 Task: Adjust the calendar view to display 'Start' and 'End' date/time fields.
Action: Mouse moved to (21, 58)
Screenshot: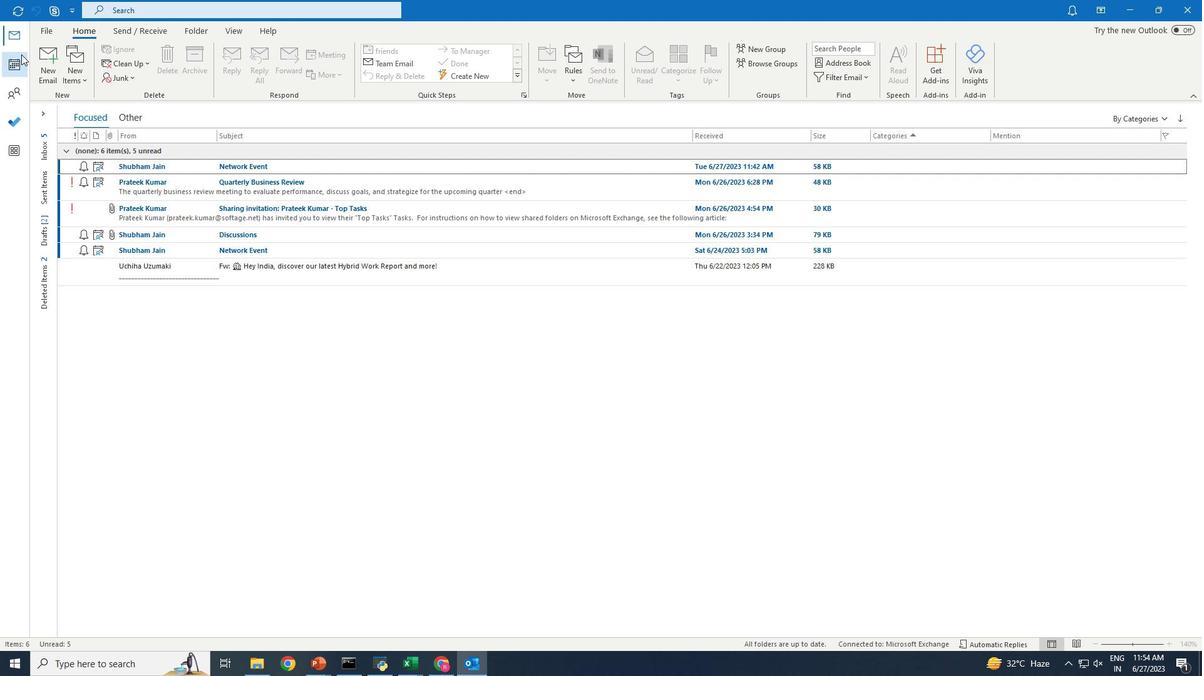 
Action: Mouse pressed left at (21, 58)
Screenshot: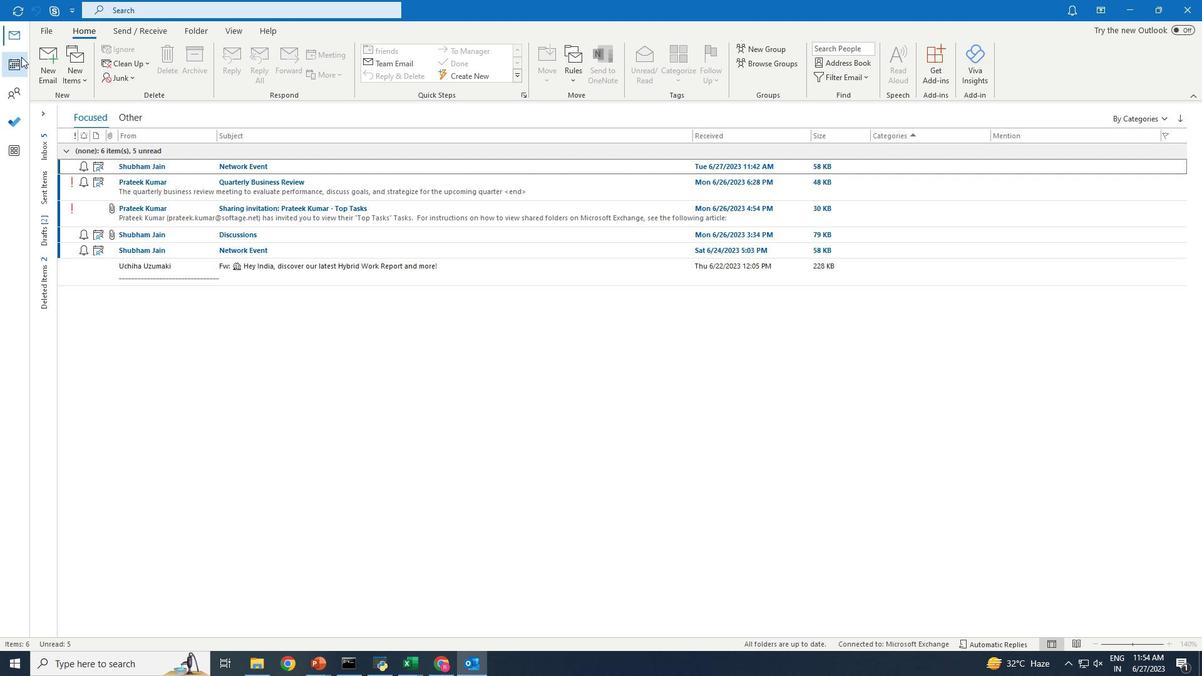 
Action: Mouse moved to (236, 33)
Screenshot: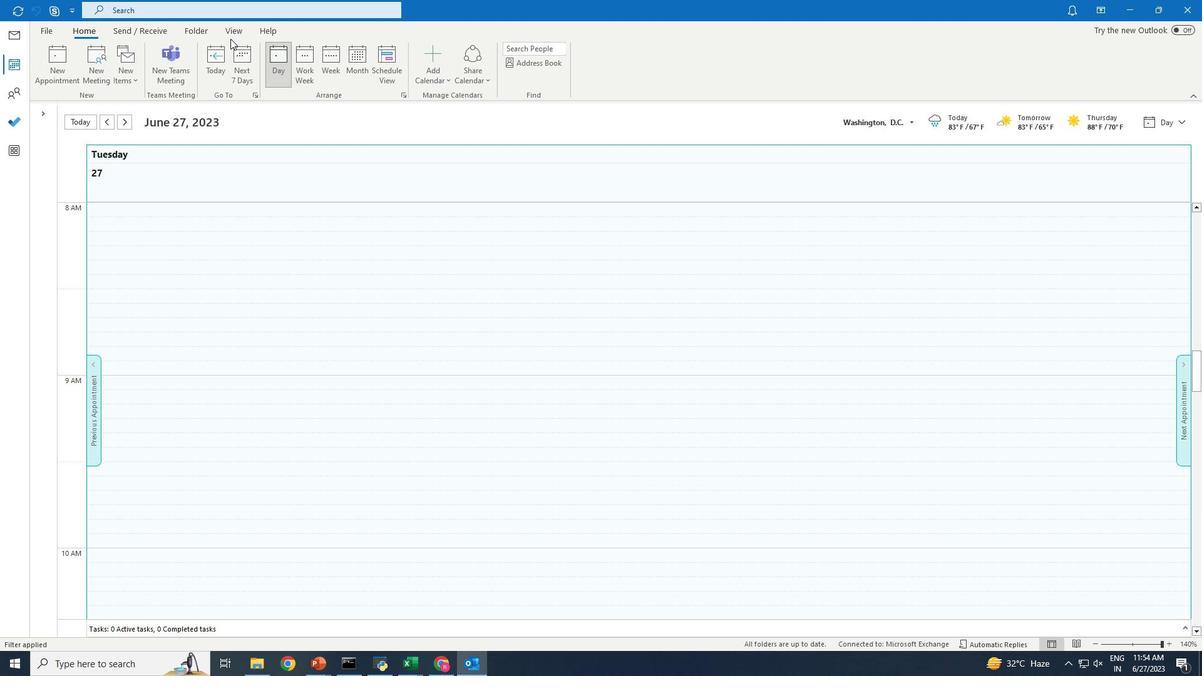 
Action: Mouse pressed left at (236, 33)
Screenshot: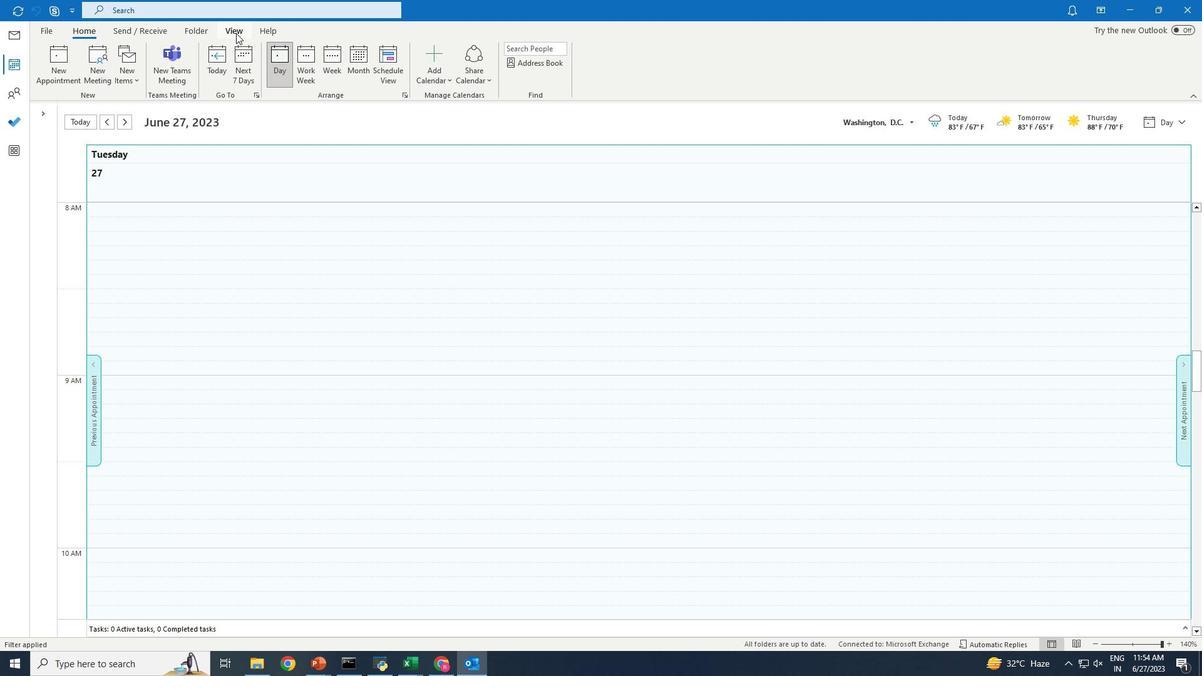 
Action: Mouse moved to (86, 64)
Screenshot: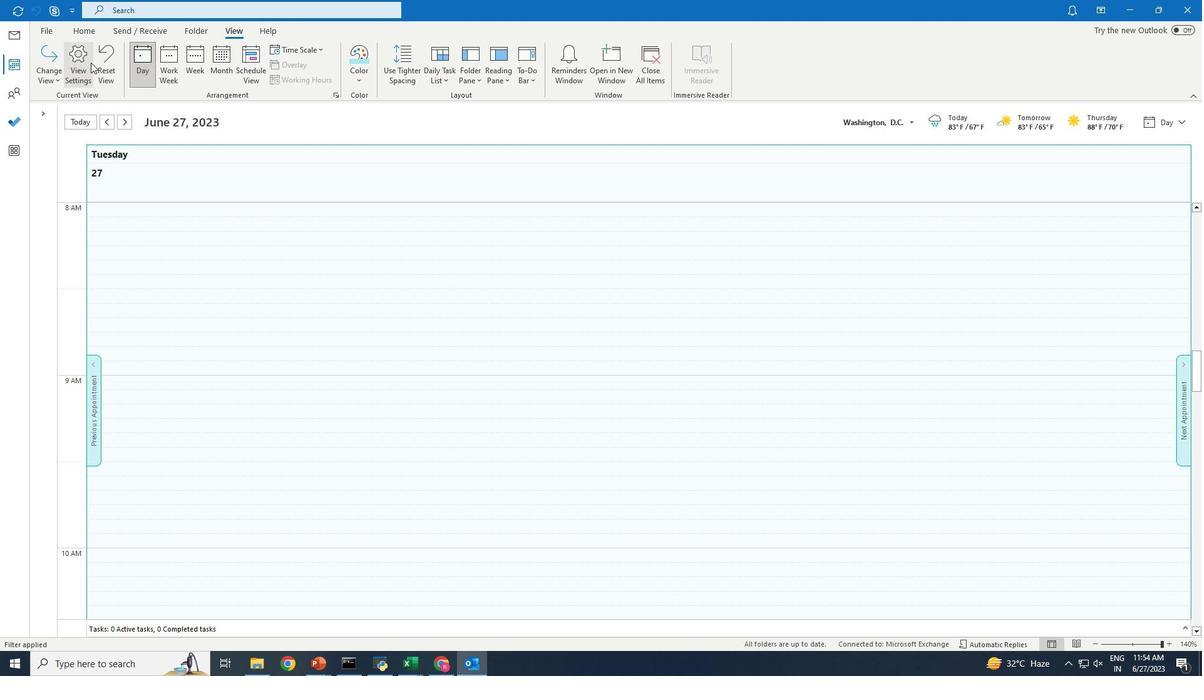 
Action: Mouse pressed left at (86, 64)
Screenshot: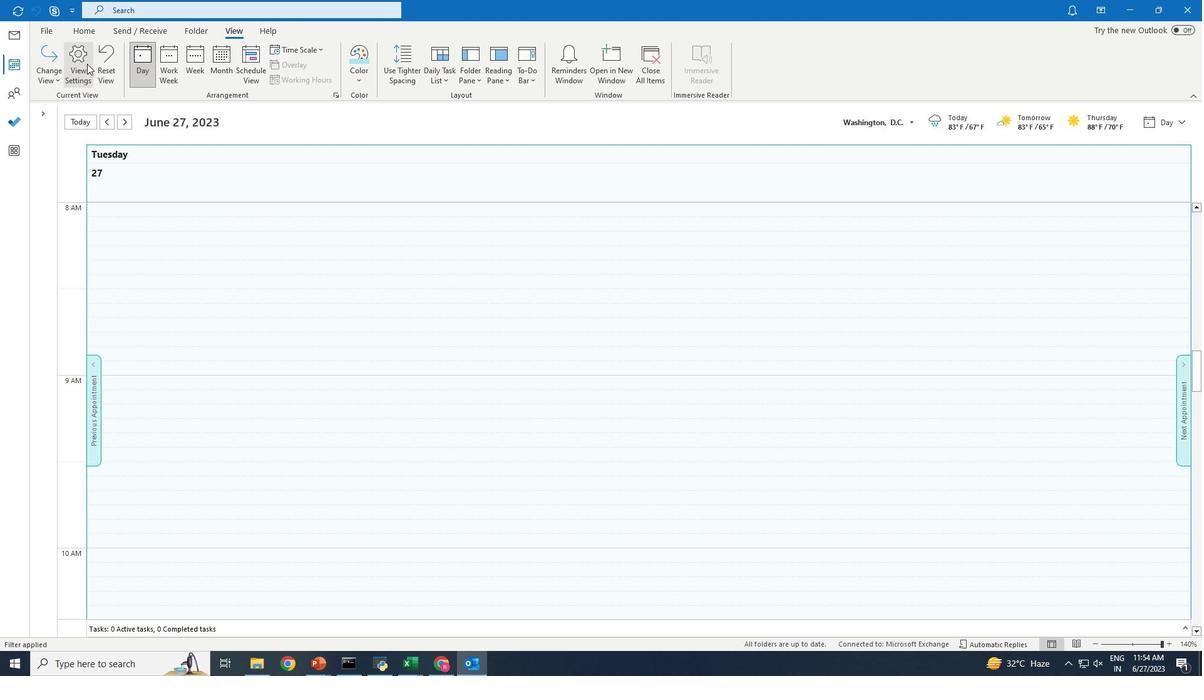 
Action: Mouse moved to (506, 262)
Screenshot: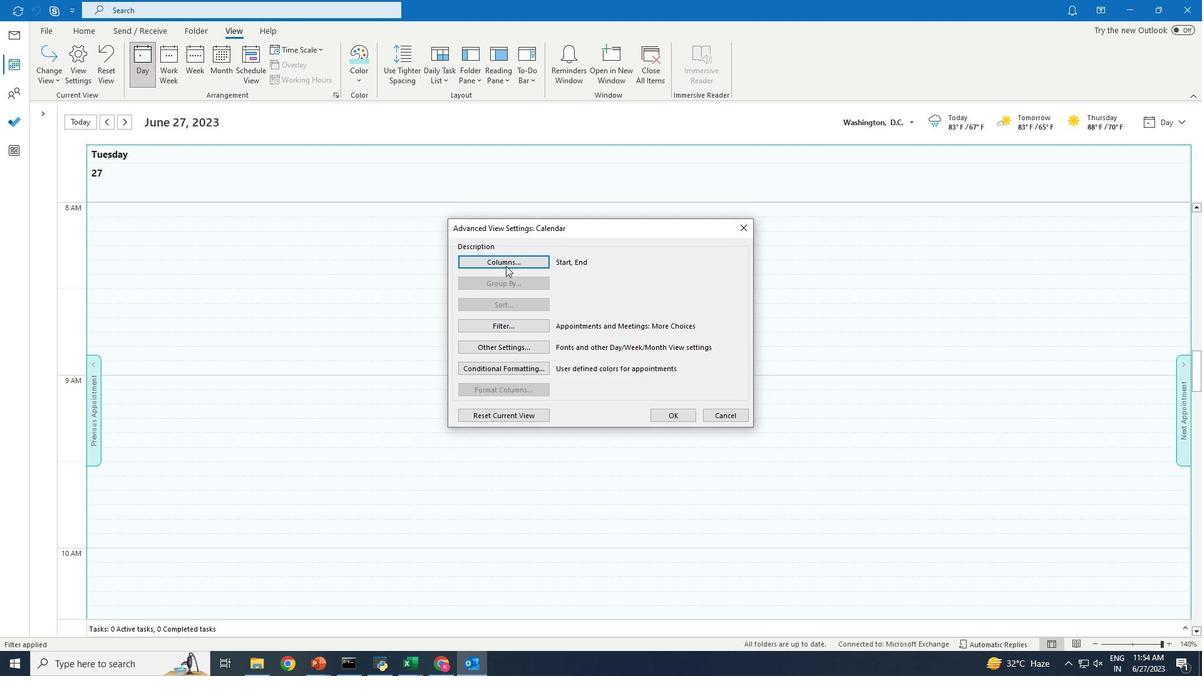 
Action: Mouse pressed left at (506, 262)
Screenshot: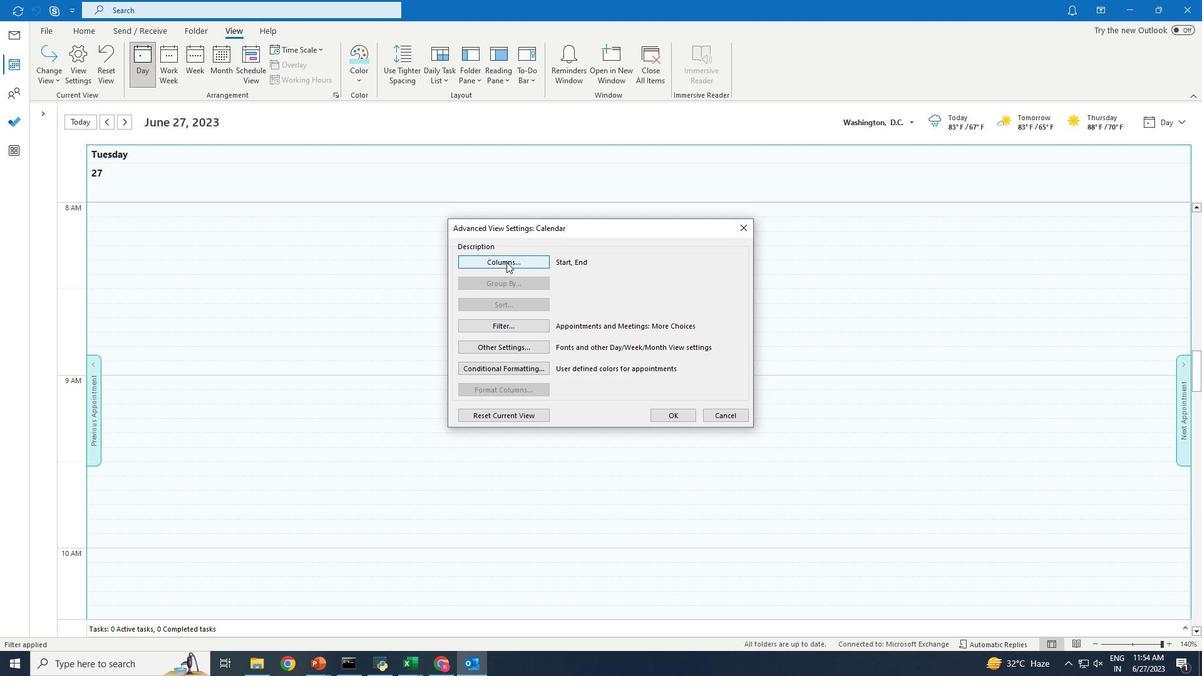 
Action: Mouse moved to (531, 416)
Screenshot: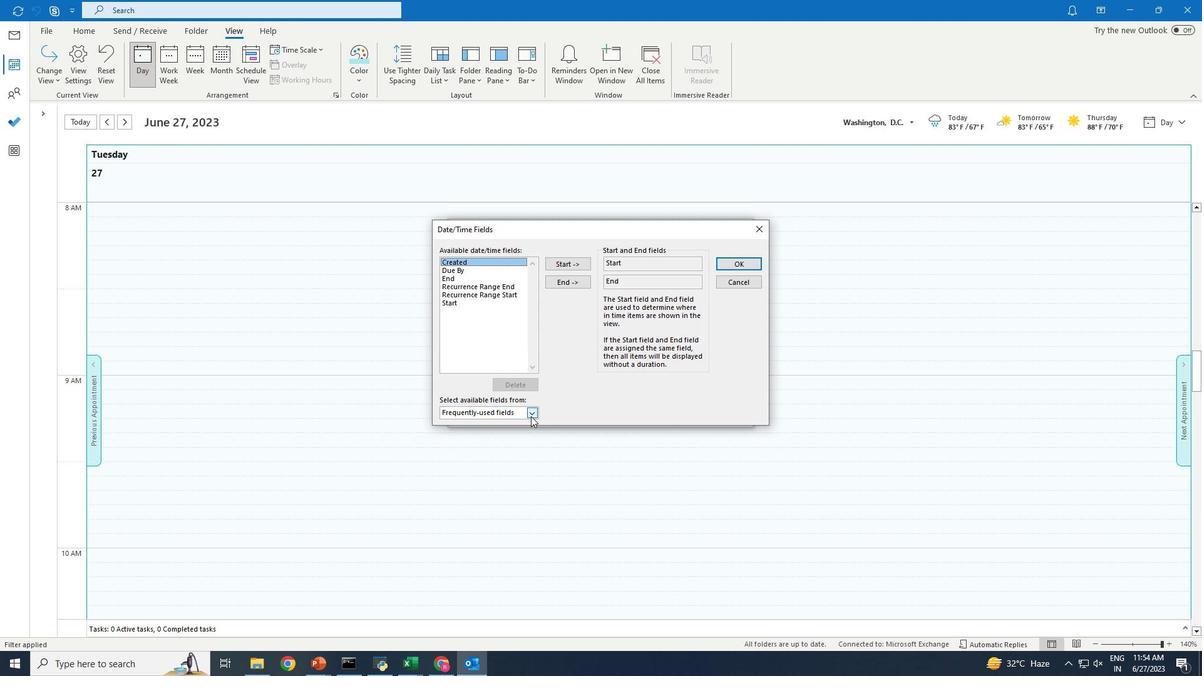 
Action: Mouse pressed left at (531, 416)
Screenshot: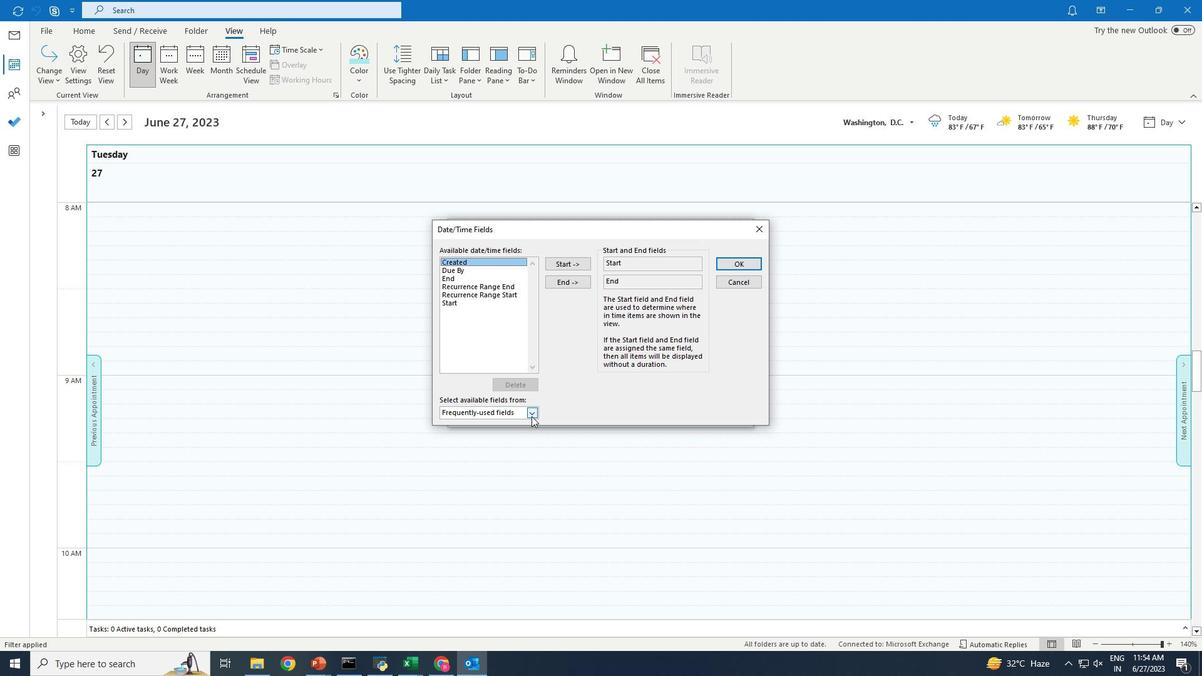 
Action: Mouse moved to (484, 430)
Screenshot: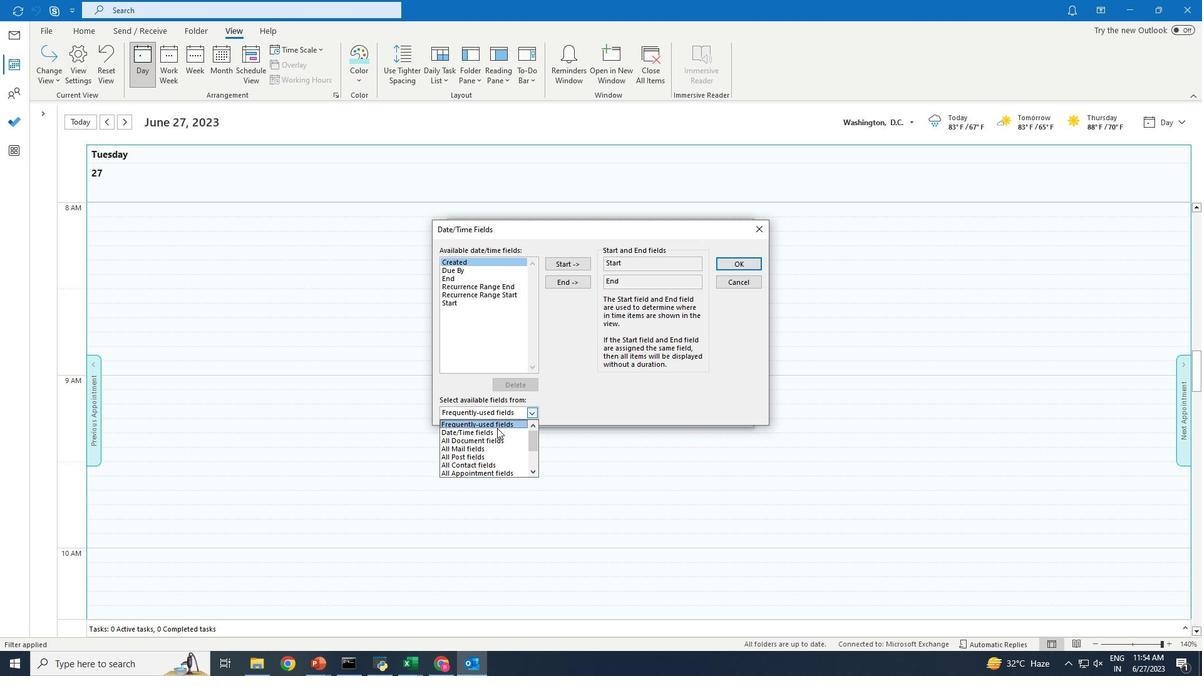 
Action: Mouse pressed left at (484, 430)
Screenshot: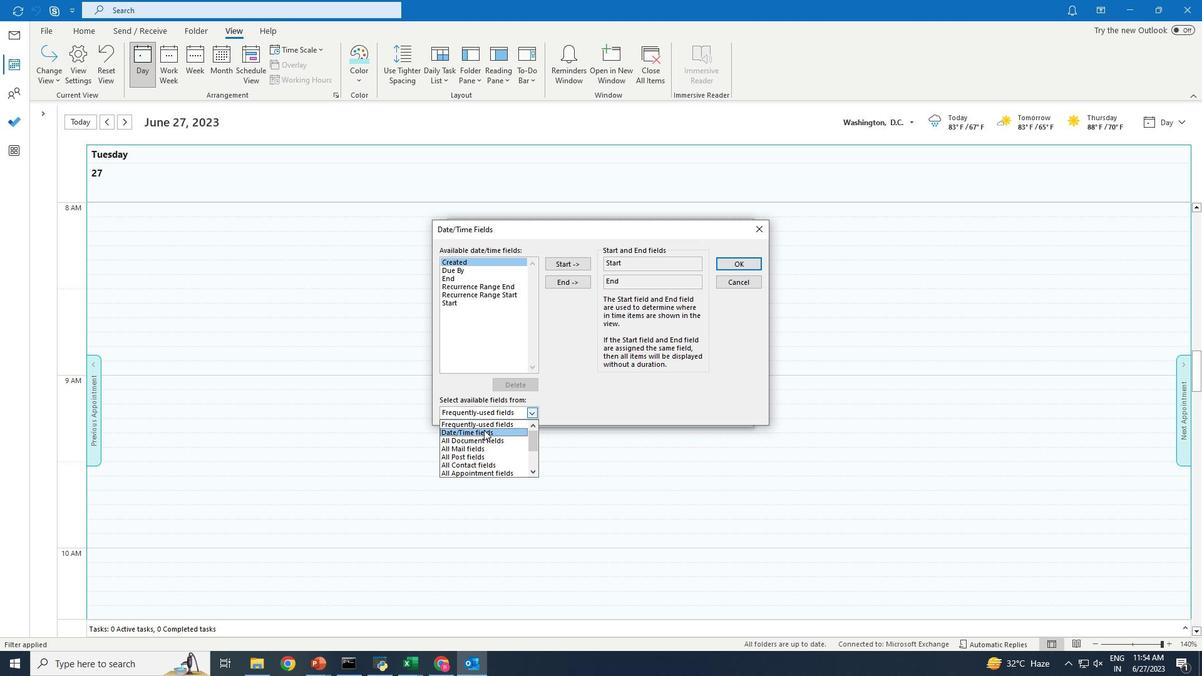 
Action: Mouse moved to (731, 261)
Screenshot: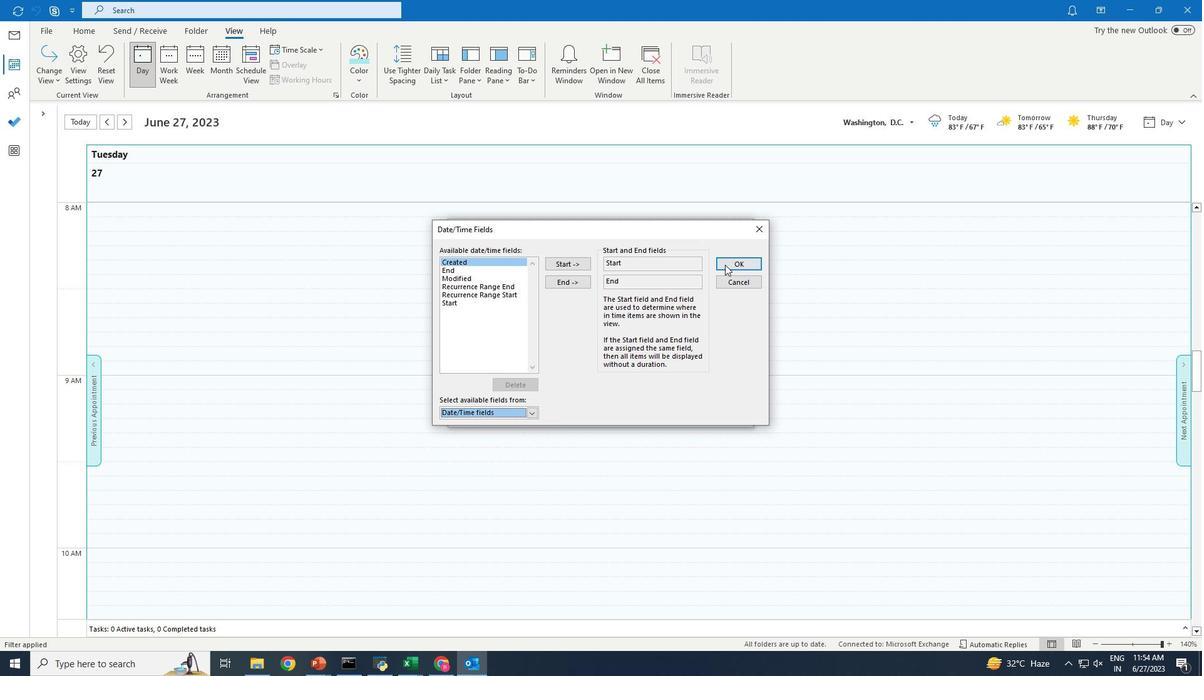 
Action: Mouse pressed left at (731, 261)
Screenshot: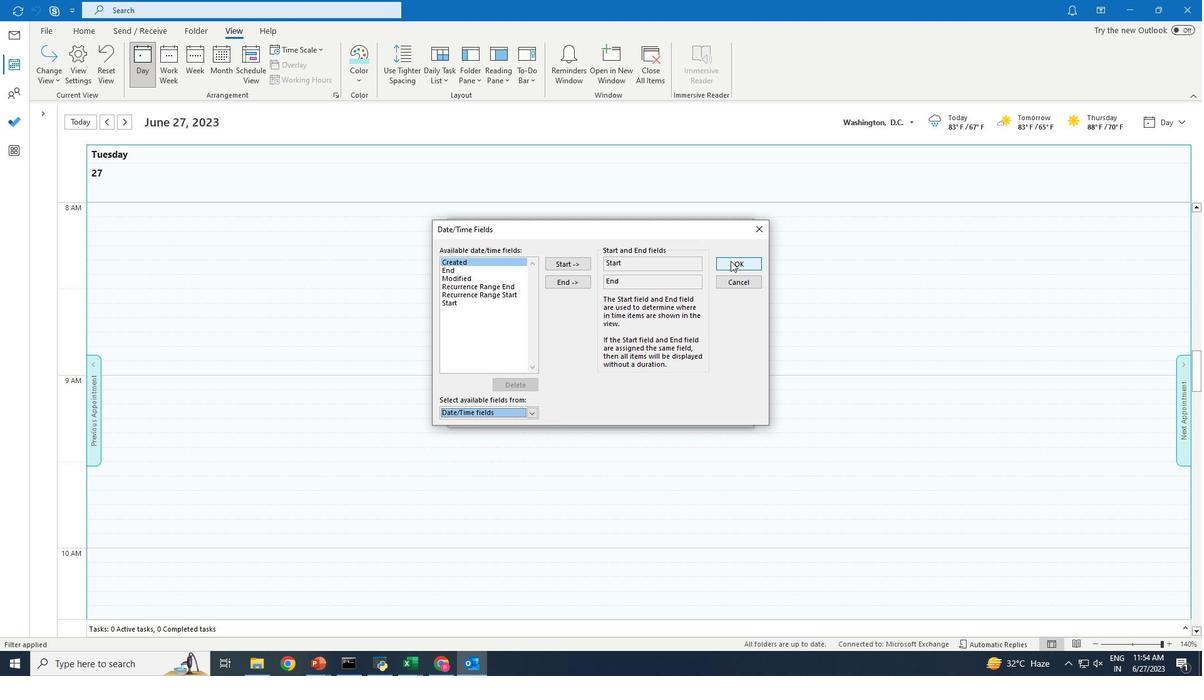 
Action: Mouse moved to (662, 417)
Screenshot: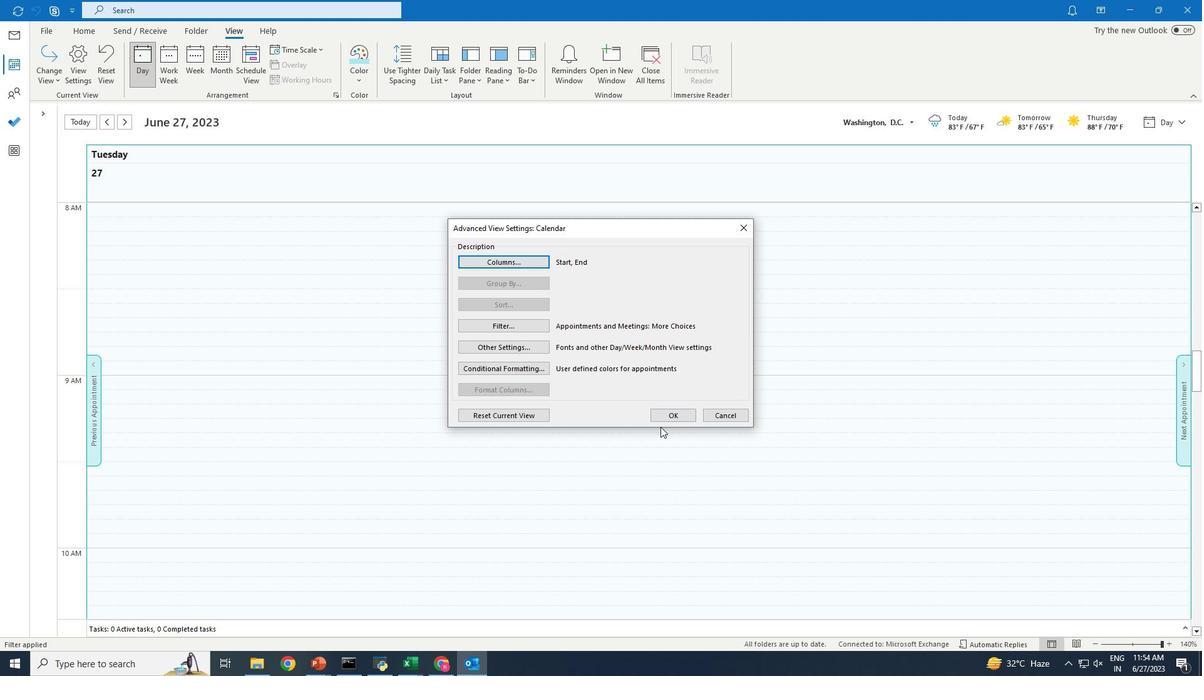 
Action: Mouse pressed left at (662, 417)
Screenshot: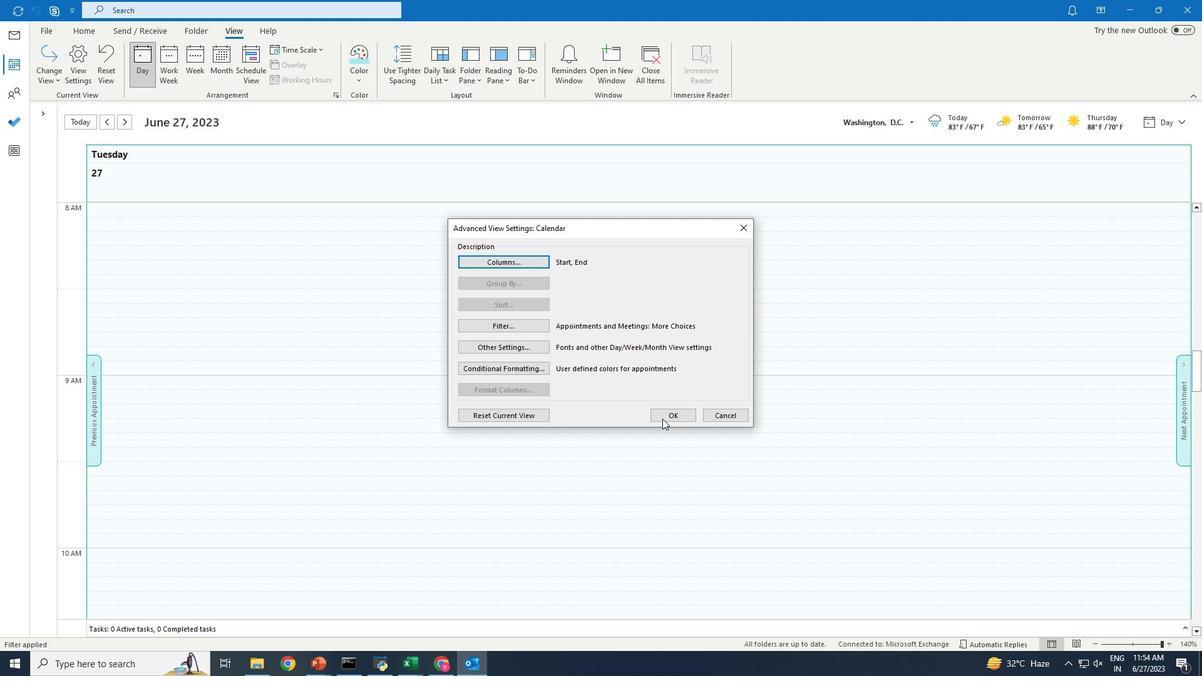 
Action: Mouse moved to (662, 415)
Screenshot: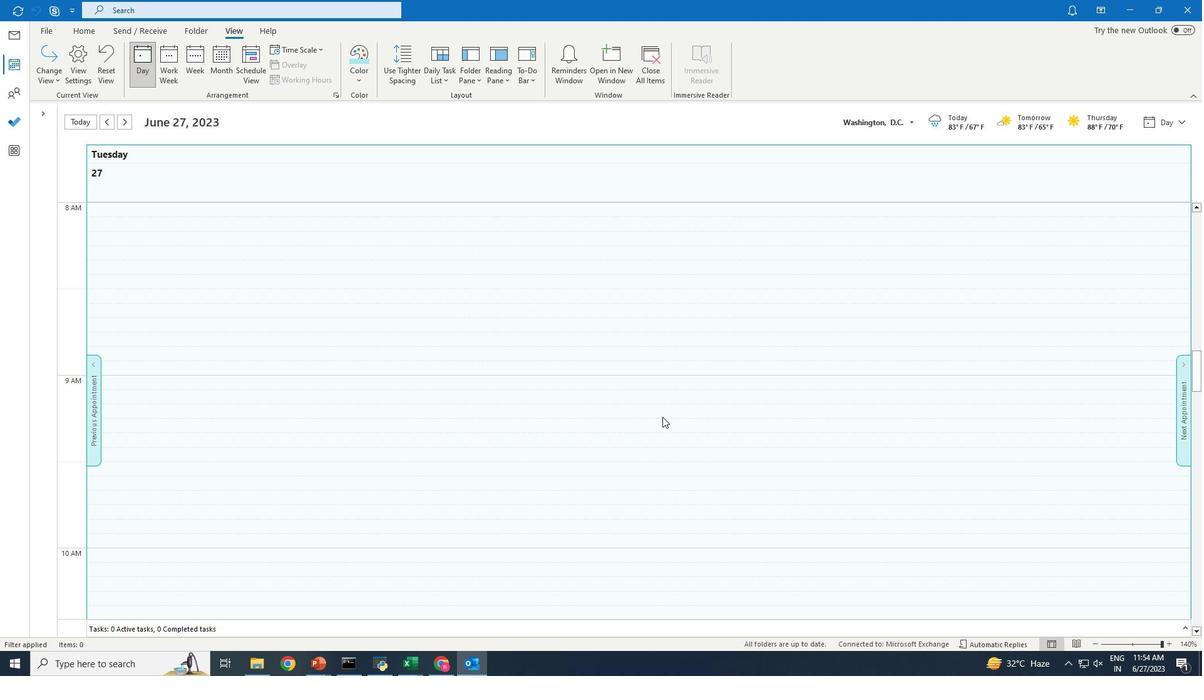
